 Task: Find a one-way flight from San Diego to Austin on September 9 with 1 stop or fewer, connecting through Los Angeles.
Action: Mouse moved to (537, 300)
Screenshot: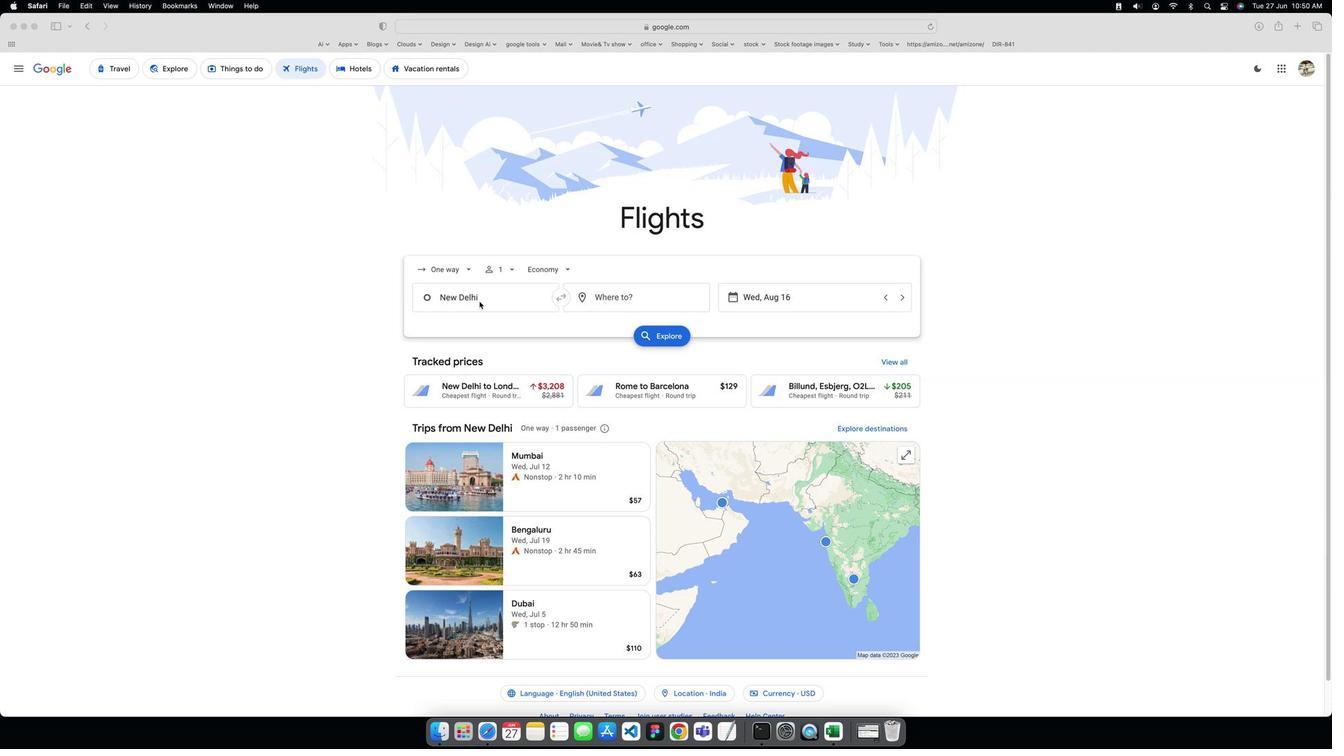 
Action: Mouse pressed left at (537, 300)
Screenshot: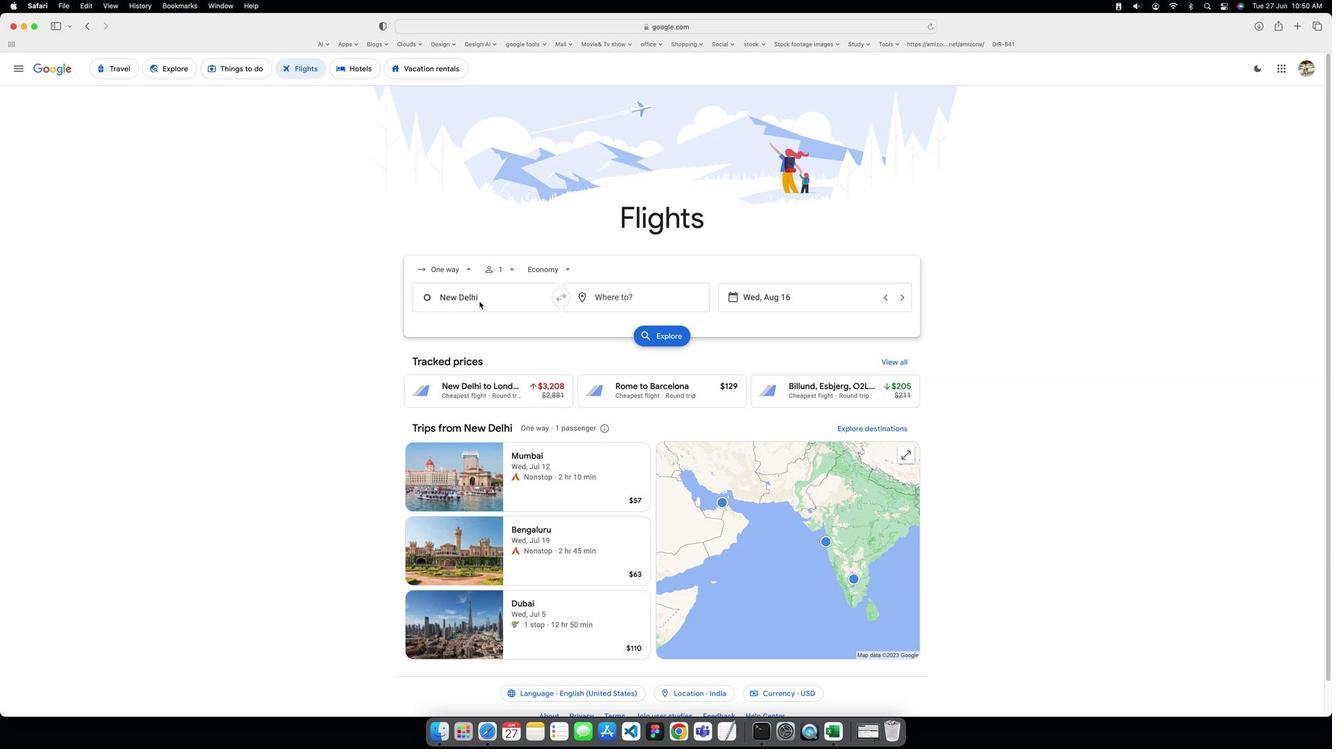 
Action: Mouse pressed left at (537, 300)
Screenshot: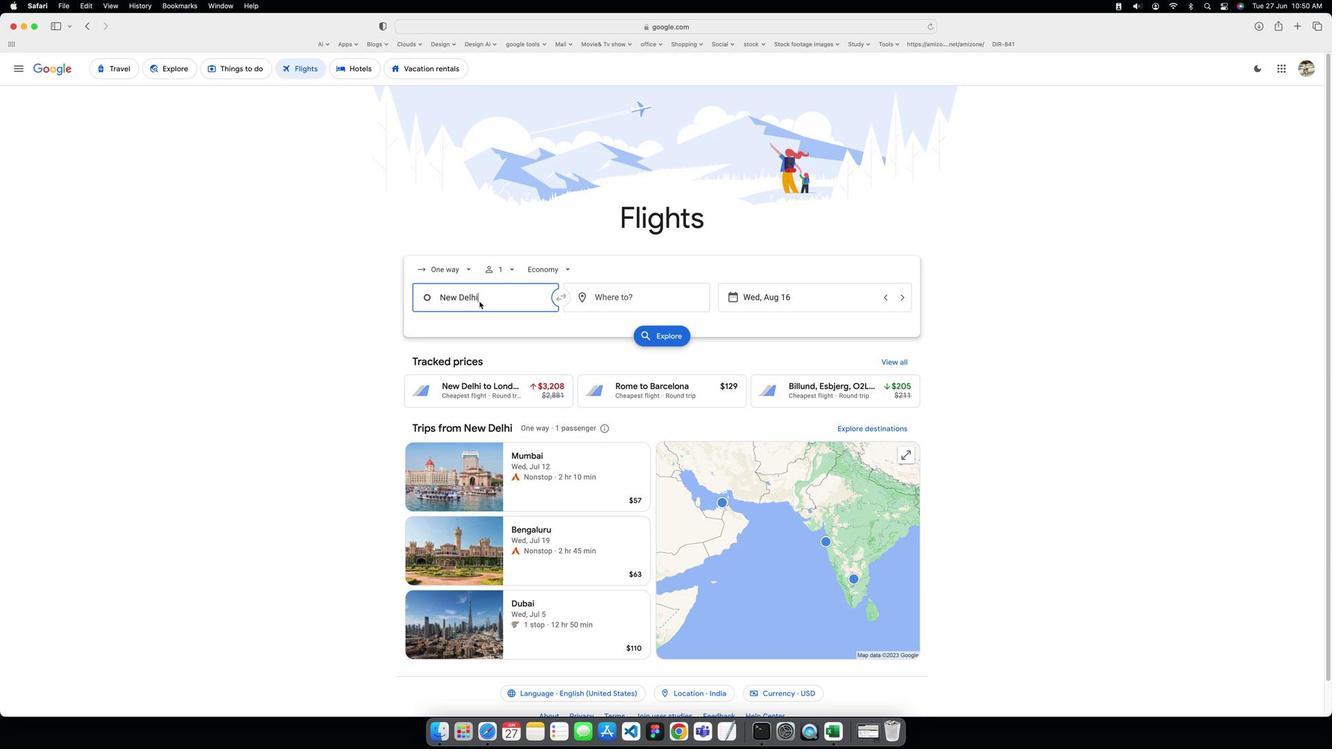
Action: Key pressed Key.caps_lock'S'Key.caps_lock'a''n'Key.spaceKey.caps_lock'D'Key.caps_lock'i''e''g''o'Key.enter
Screenshot: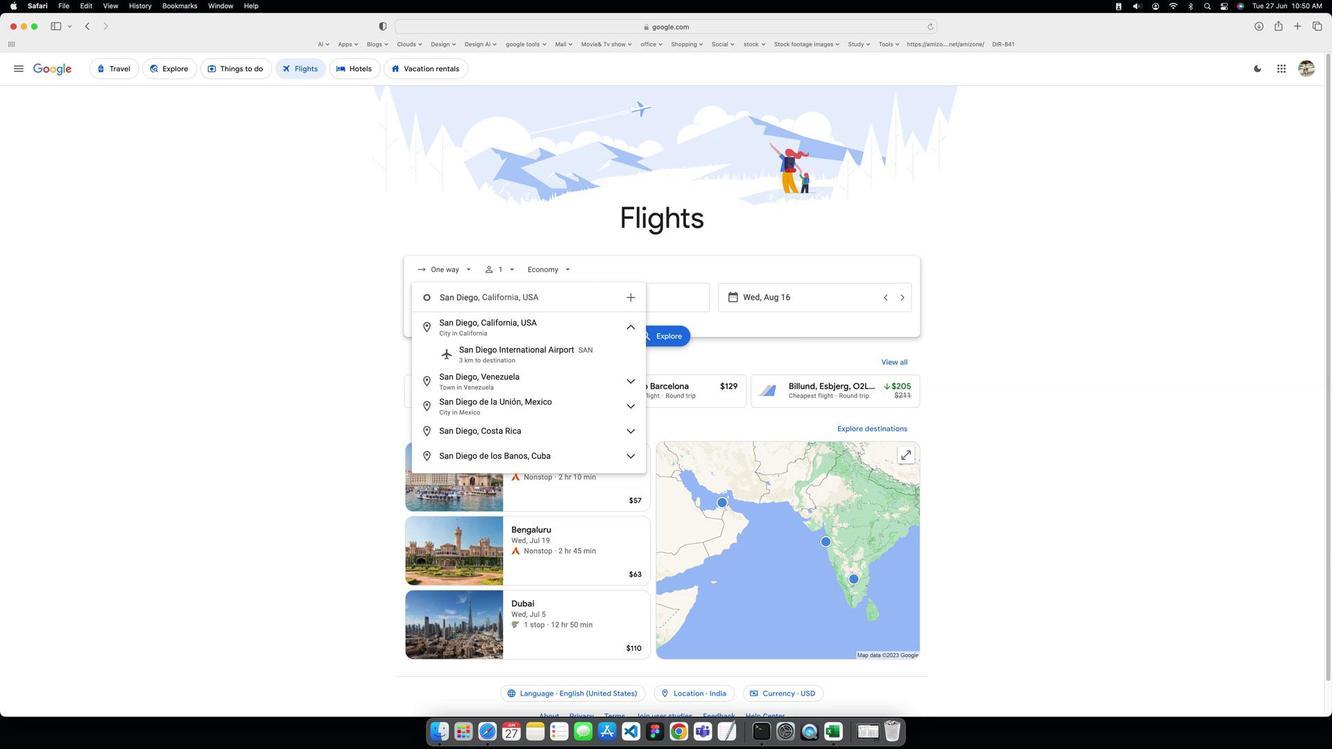 
Action: Mouse moved to (729, 301)
Screenshot: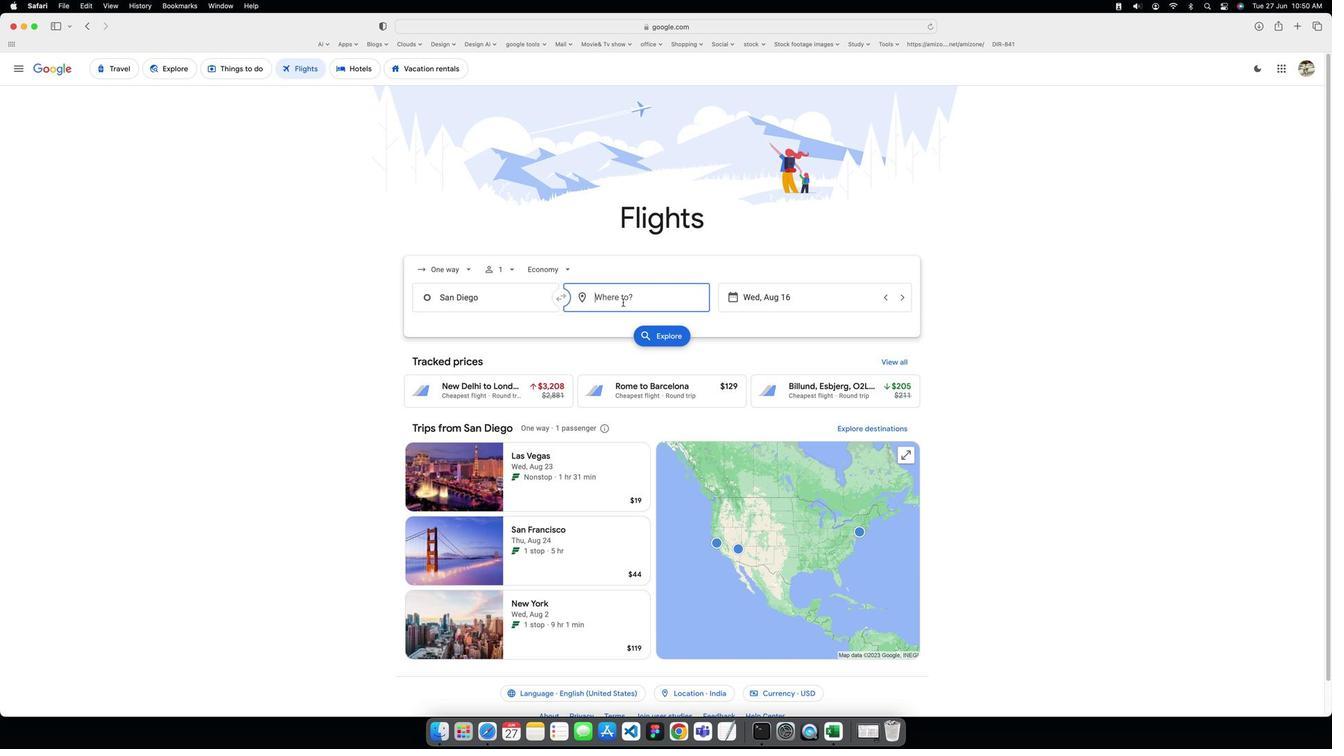 
Action: Mouse pressed left at (729, 301)
Screenshot: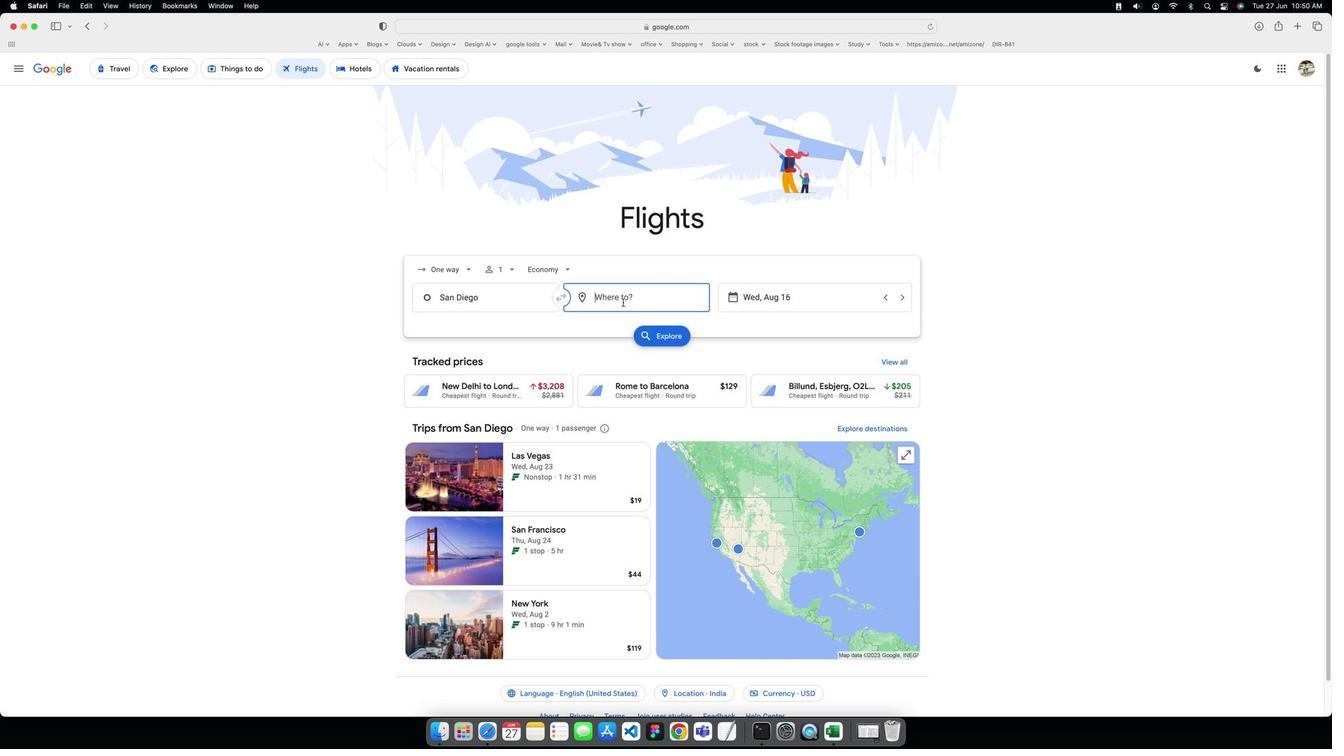 
Action: Key pressed Key.caps_lock'A'Key.caps_lock'u''s''t''i''n'Key.enter
Screenshot: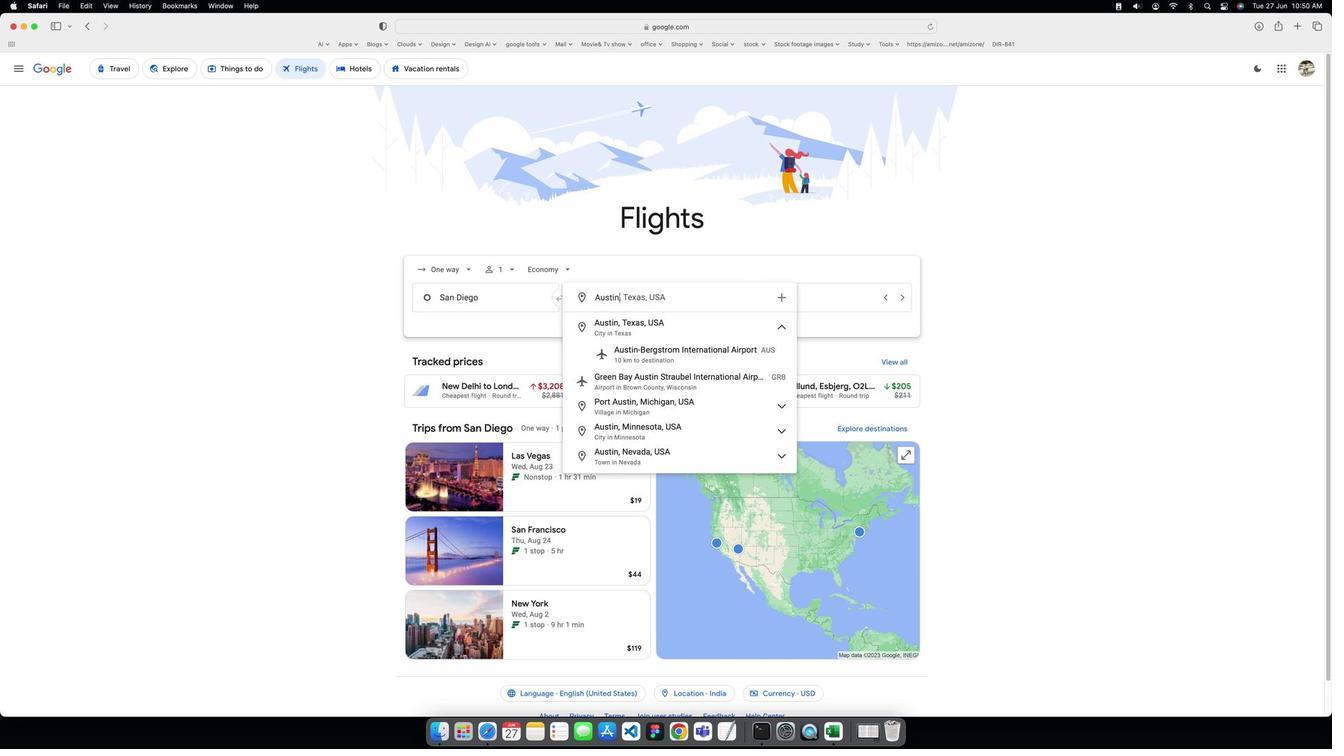
Action: Mouse moved to (1023, 295)
Screenshot: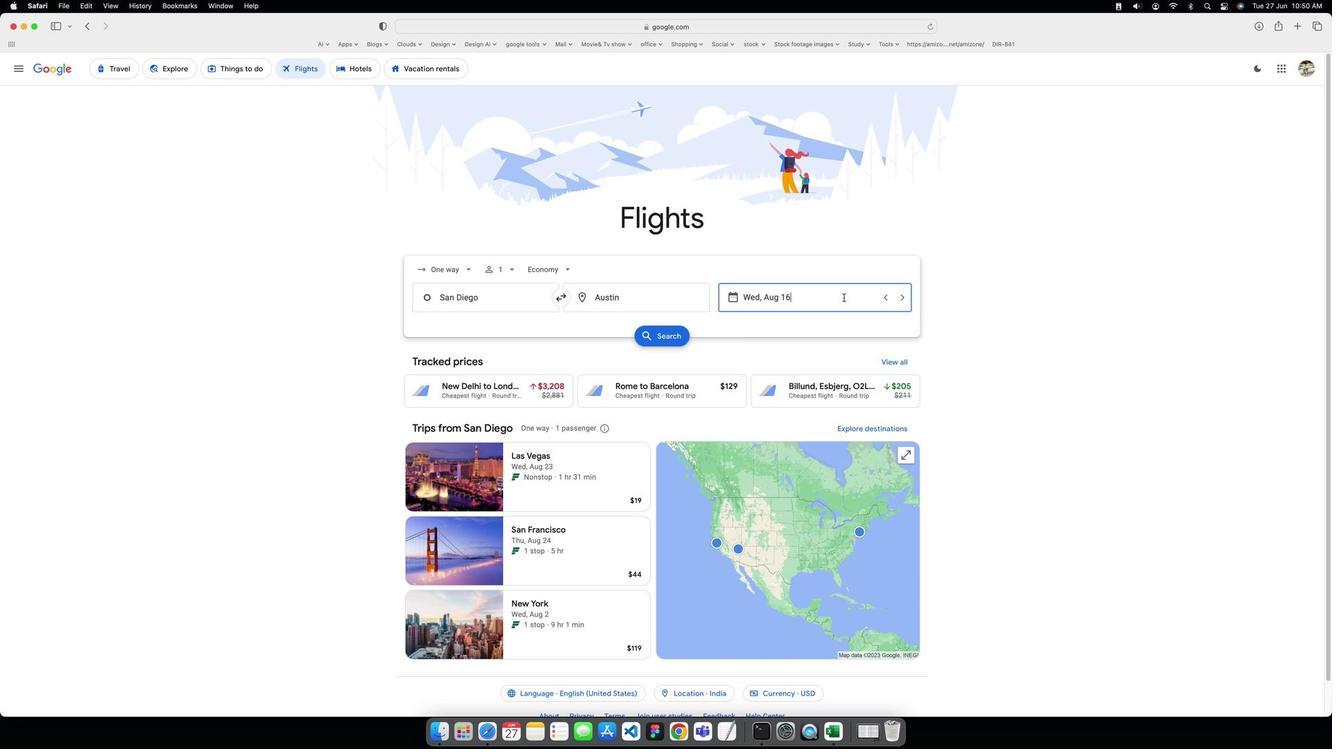 
Action: Mouse pressed left at (1023, 295)
Screenshot: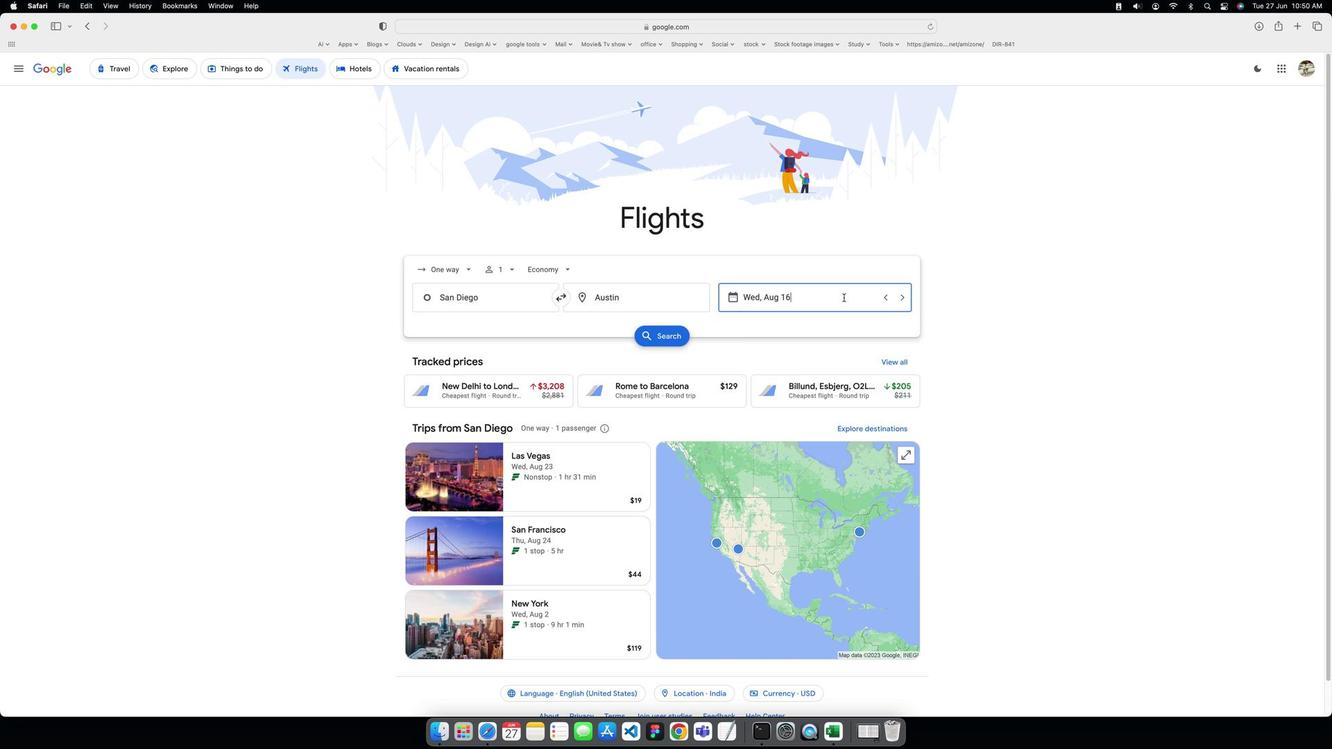 
Action: Mouse moved to (1090, 428)
Screenshot: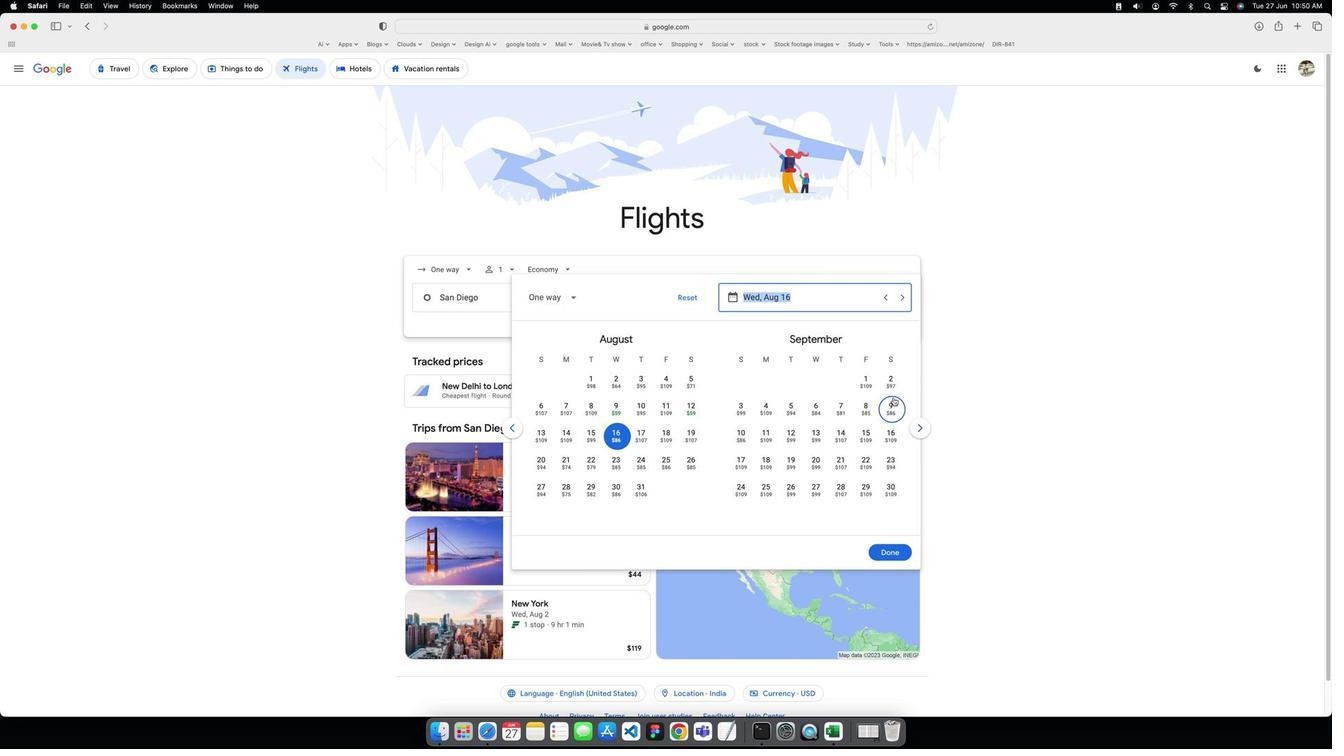 
Action: Mouse pressed left at (1090, 428)
Screenshot: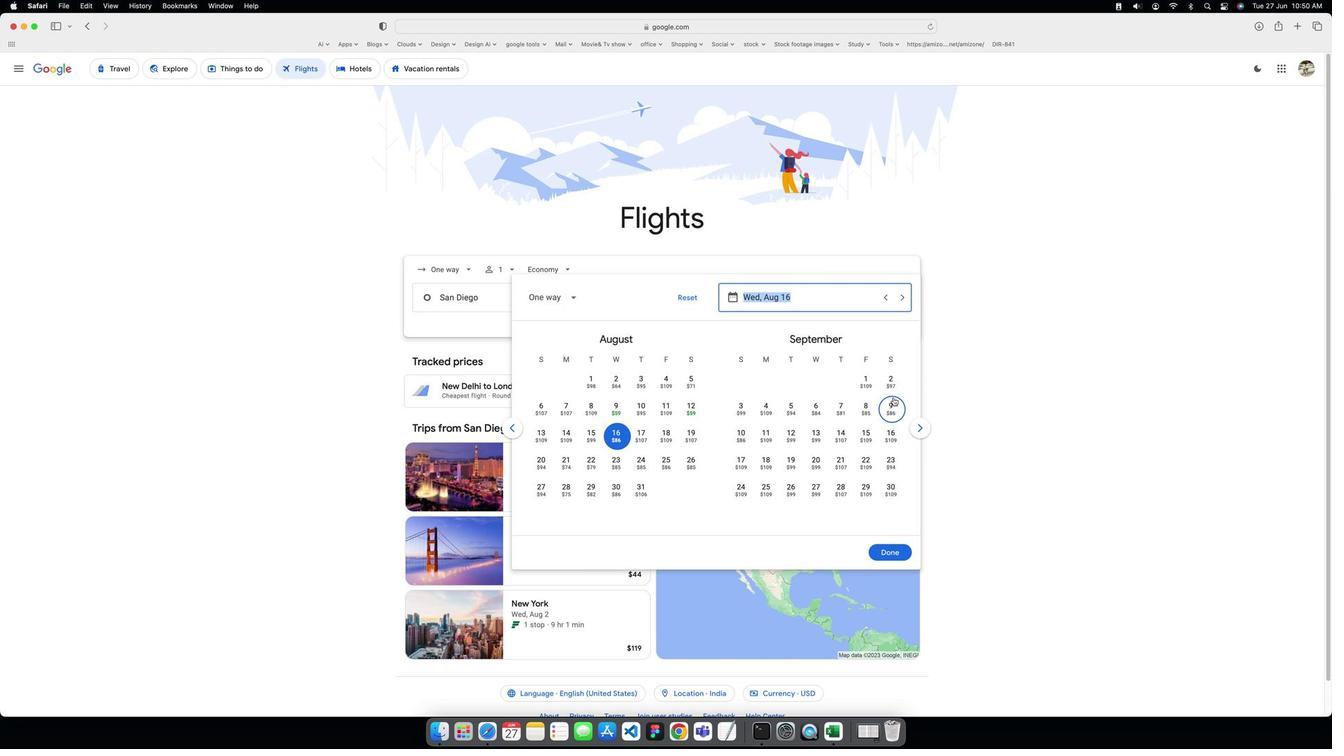 
Action: Mouse moved to (1089, 630)
Screenshot: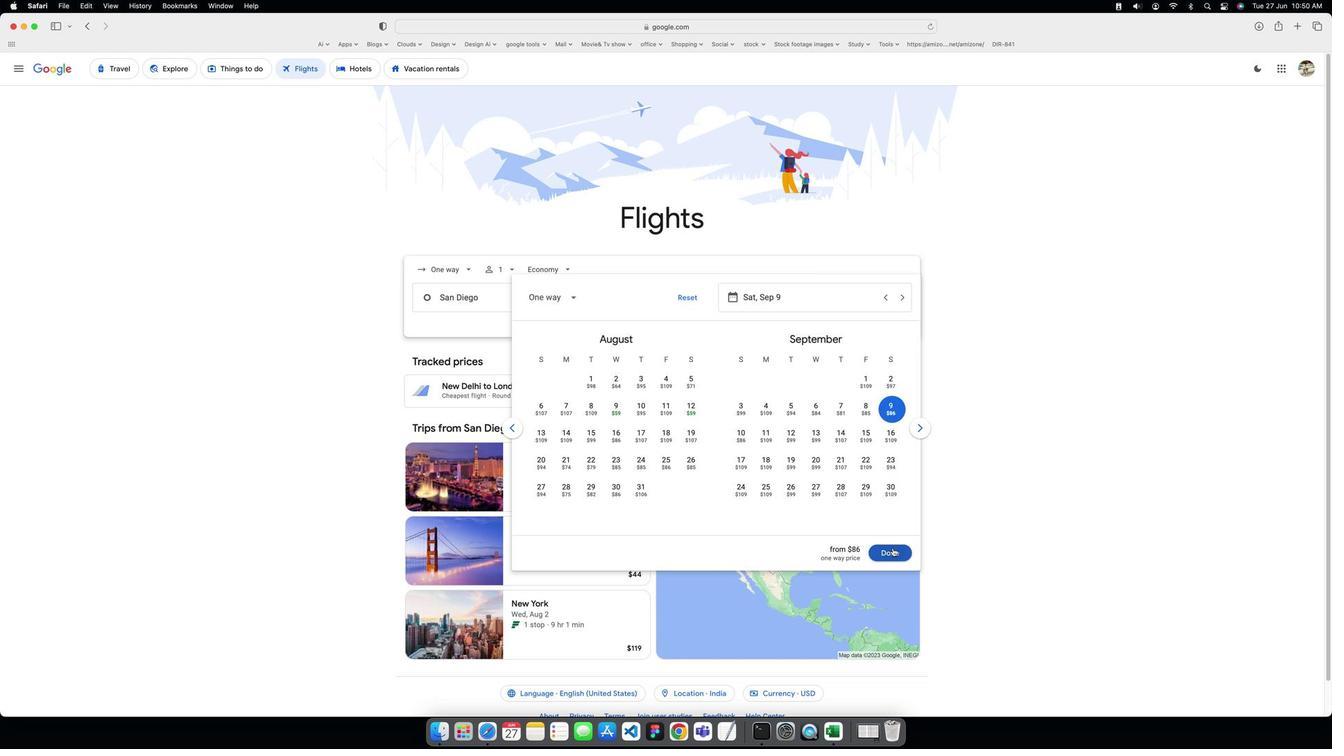 
Action: Mouse pressed left at (1089, 630)
Screenshot: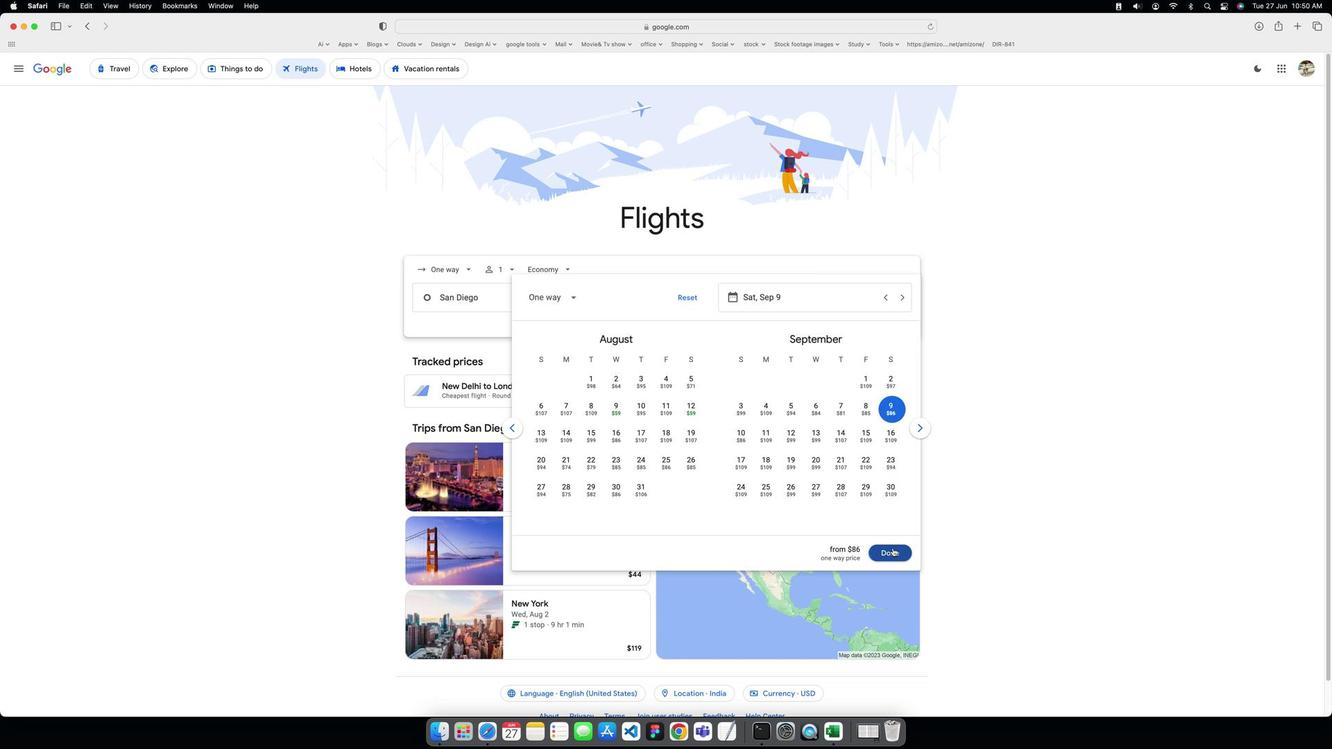 
Action: Mouse moved to (795, 344)
Screenshot: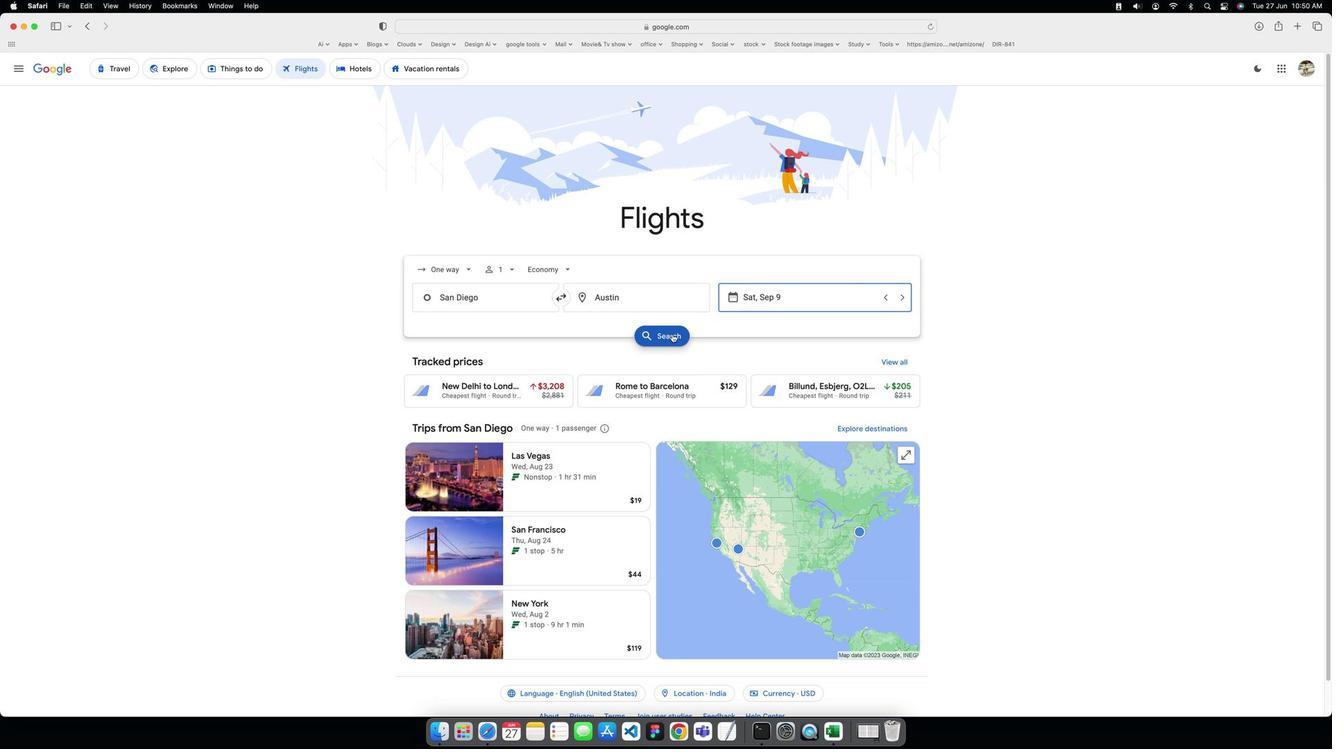 
Action: Mouse pressed left at (795, 344)
Screenshot: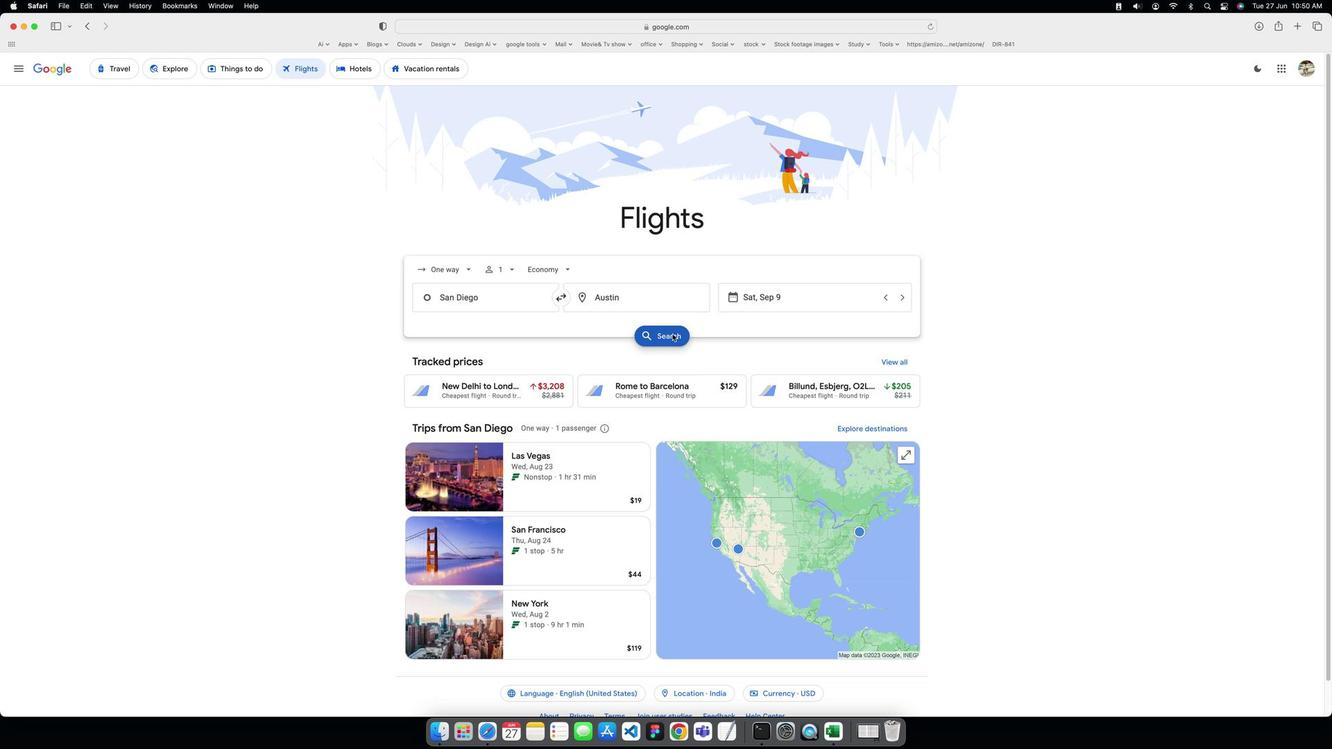 
Action: Mouse moved to (542, 121)
Screenshot: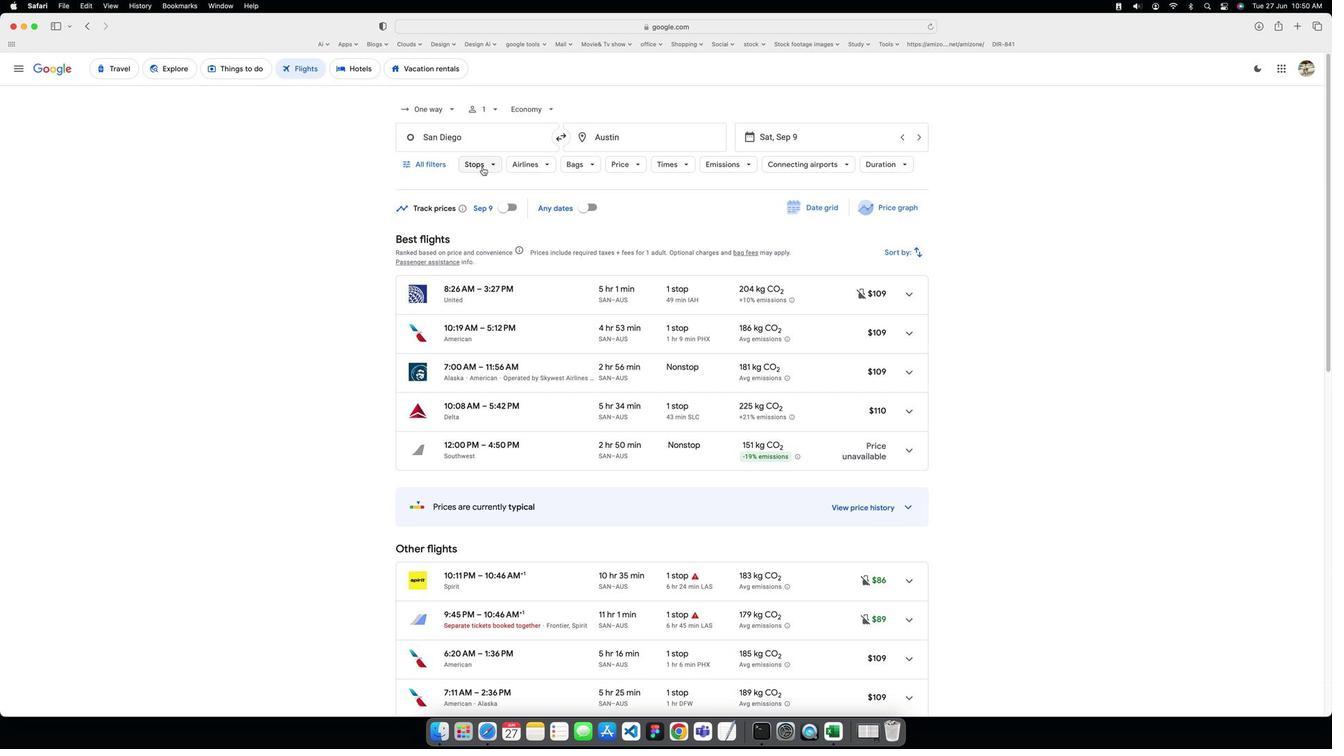 
Action: Mouse pressed left at (542, 121)
Screenshot: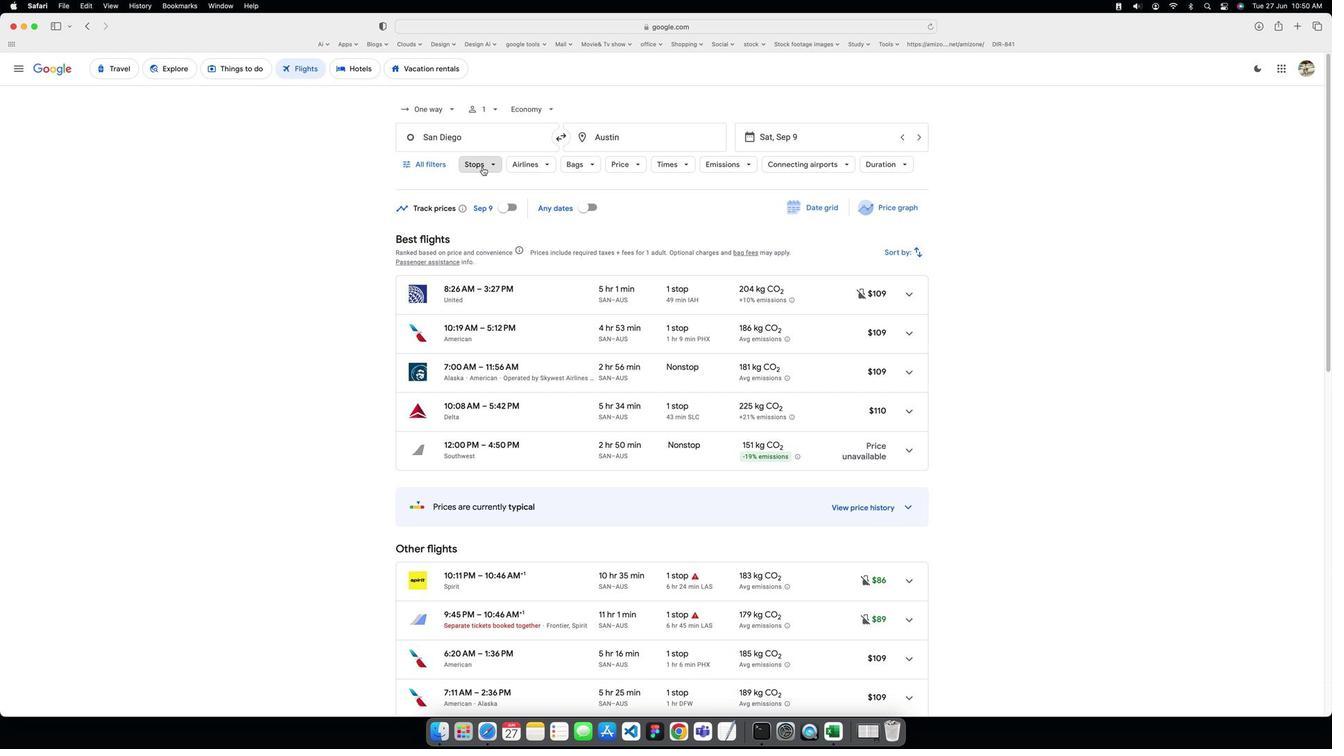 
Action: Mouse moved to (549, 252)
Screenshot: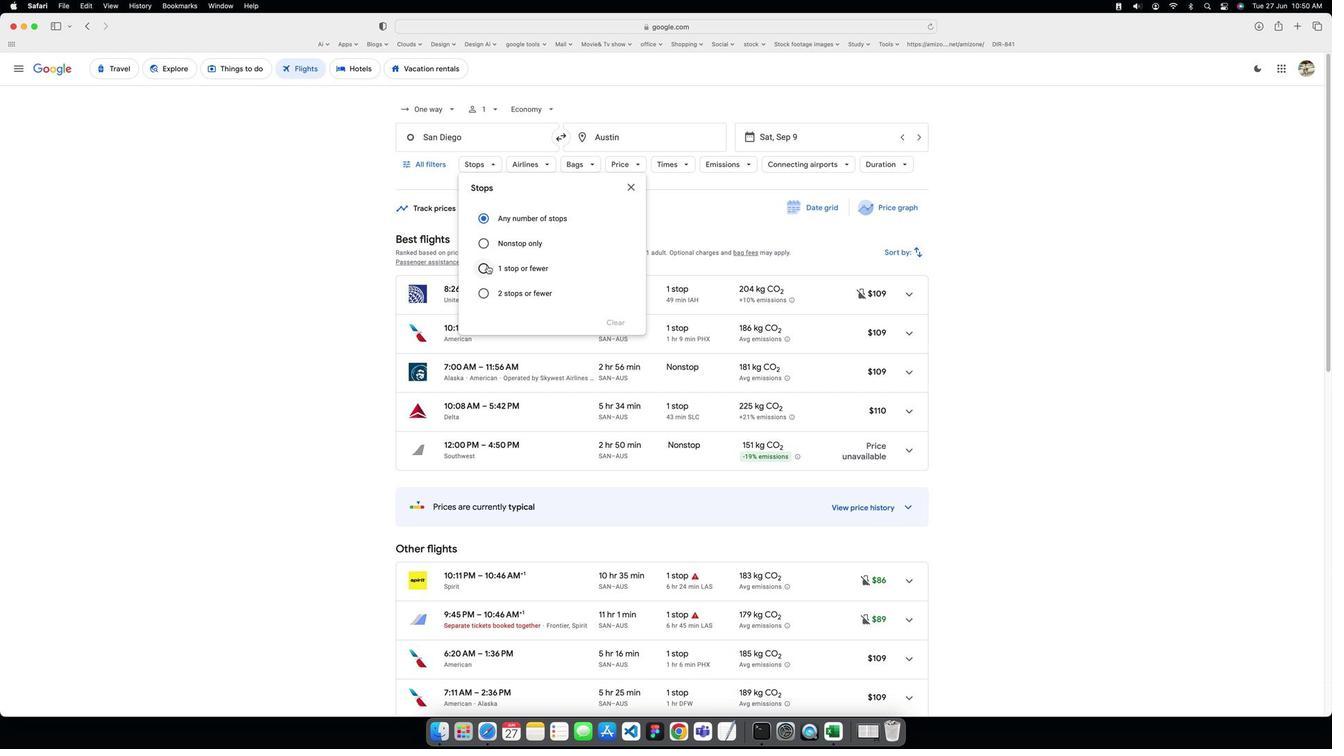 
Action: Mouse pressed left at (549, 252)
Screenshot: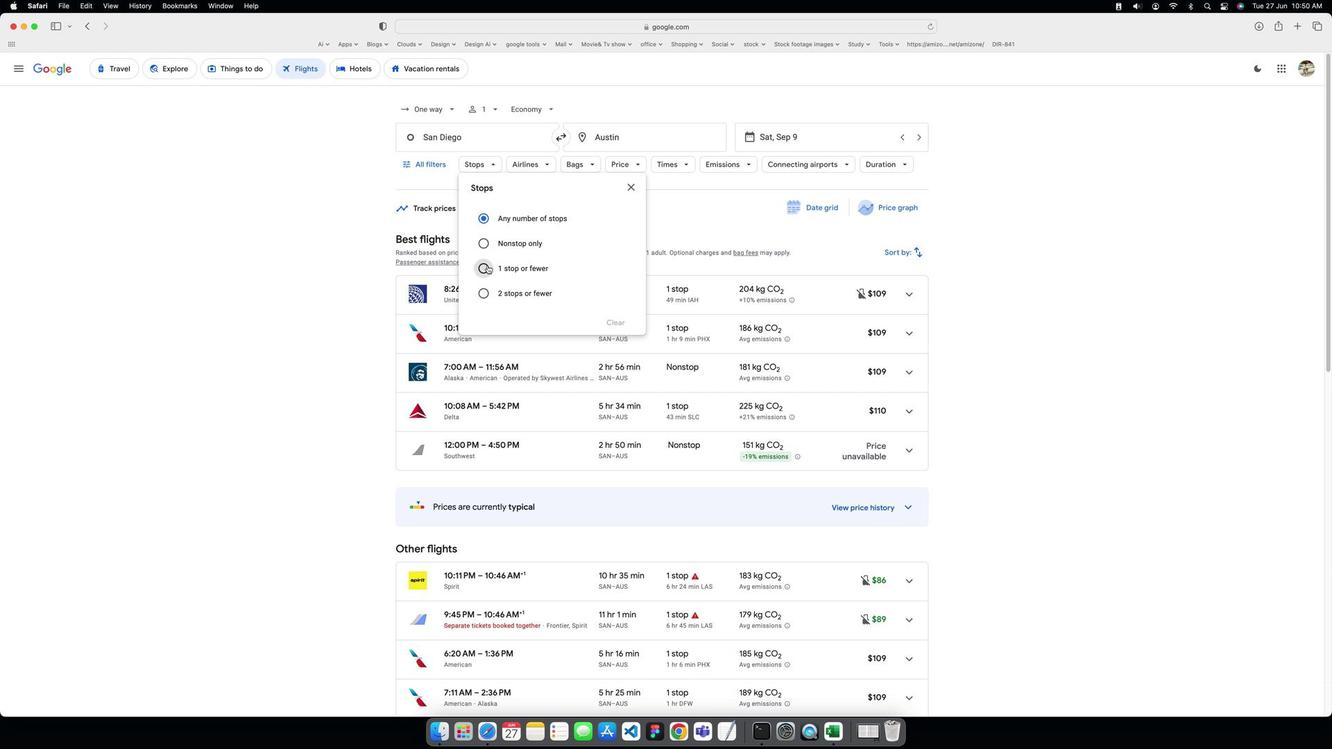 
Action: Mouse moved to (744, 152)
Screenshot: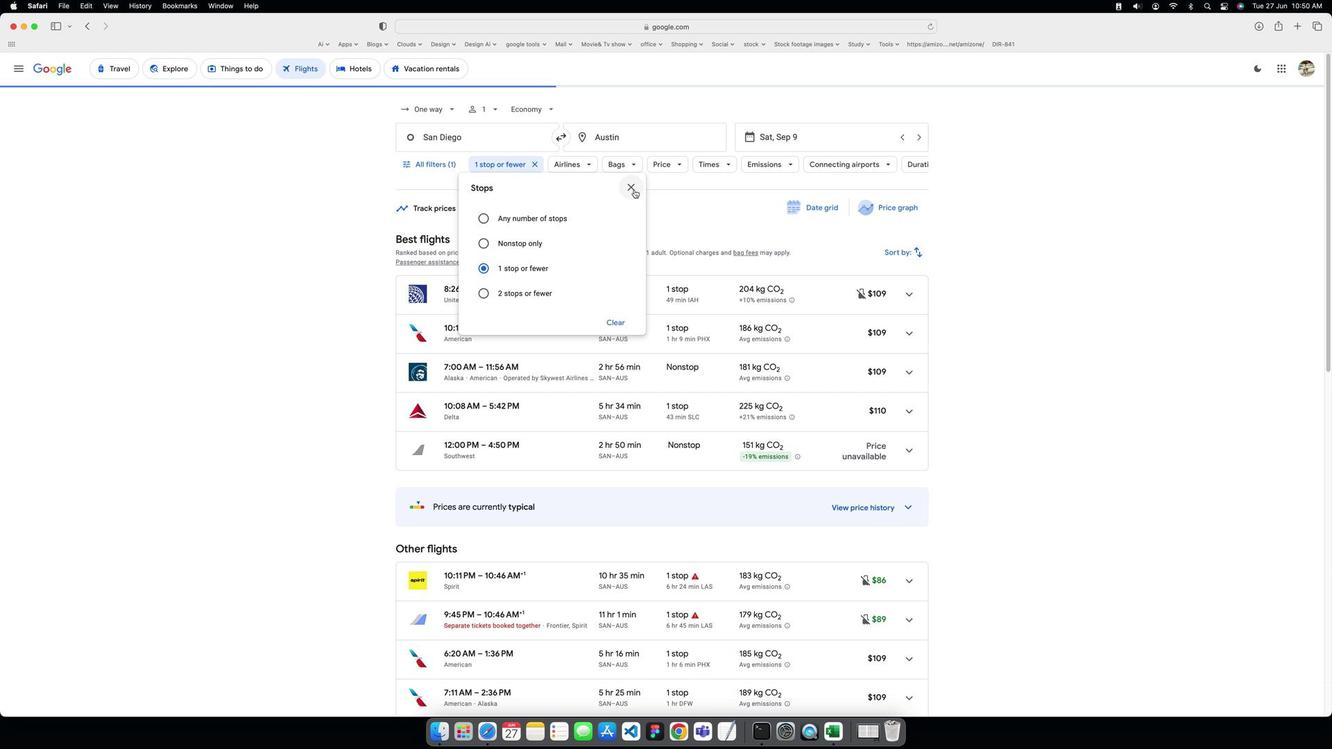 
Action: Mouse pressed left at (744, 152)
Screenshot: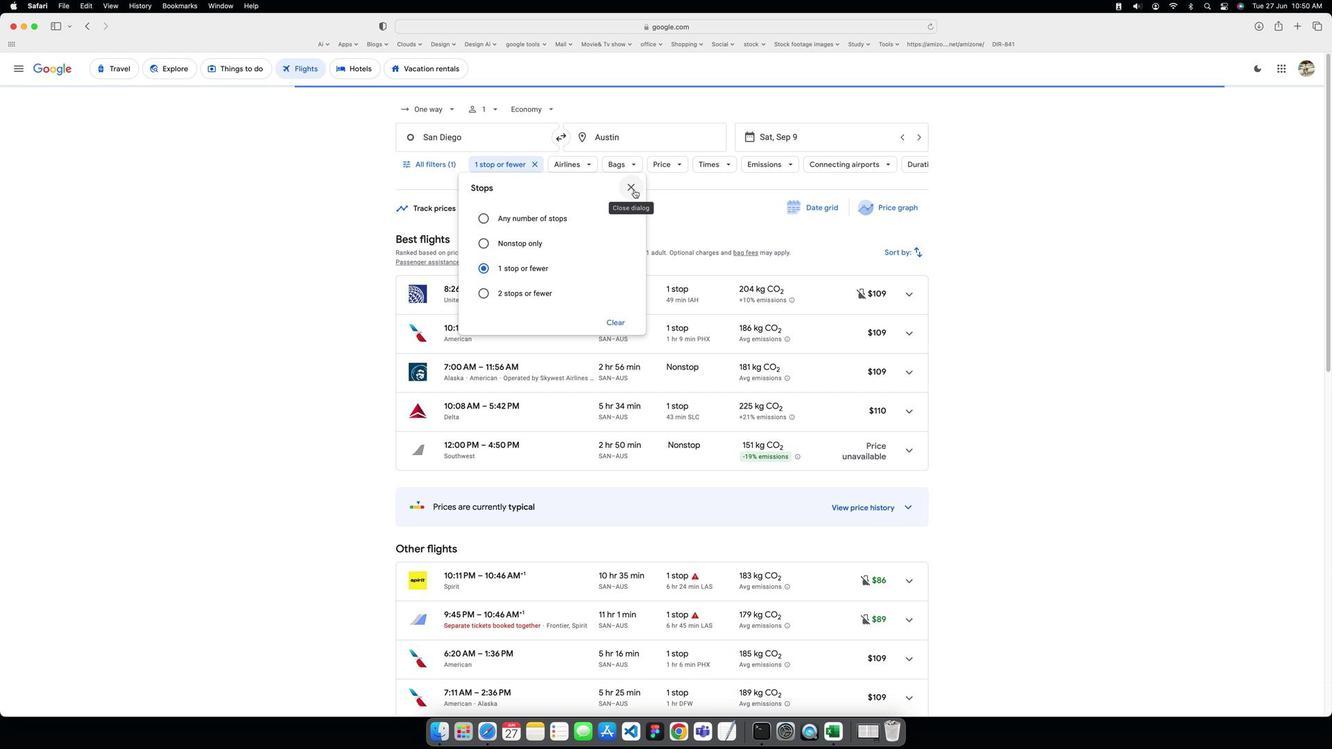 
Action: Mouse moved to (1019, 116)
Screenshot: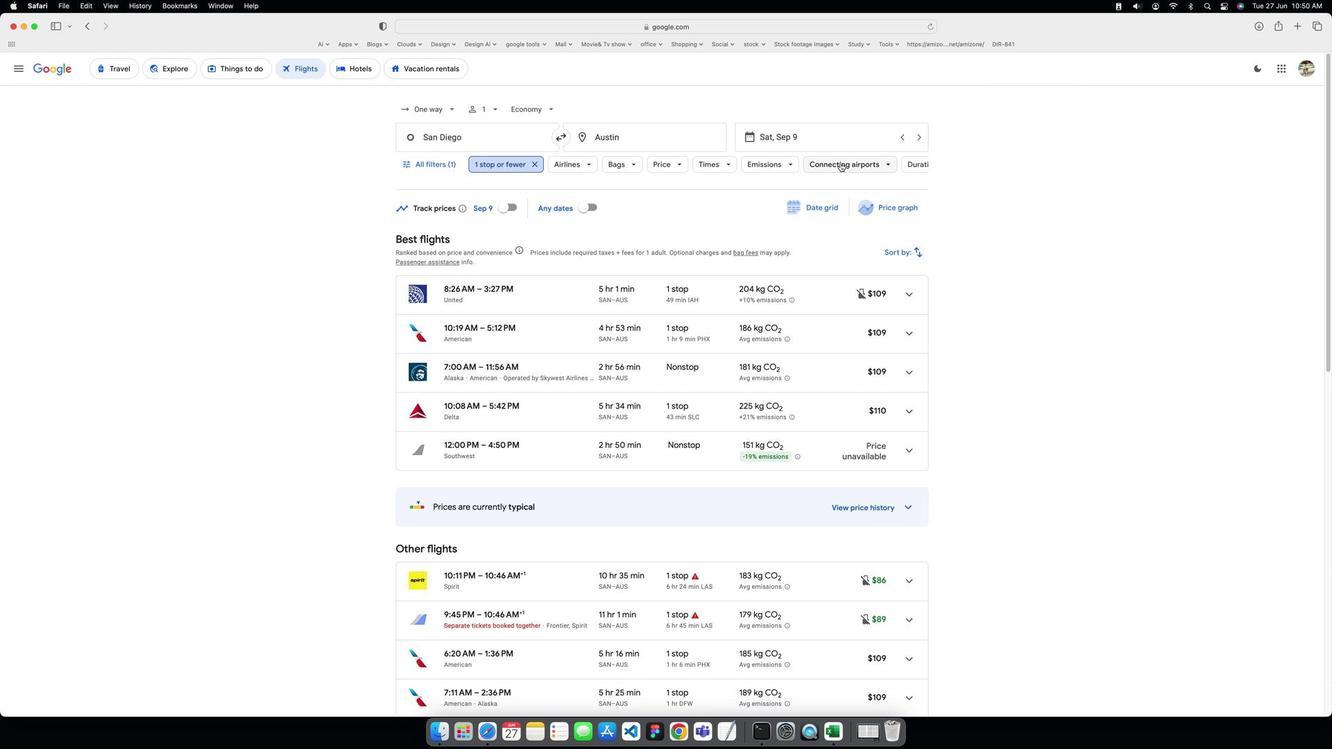 
Action: Mouse pressed left at (1019, 116)
Screenshot: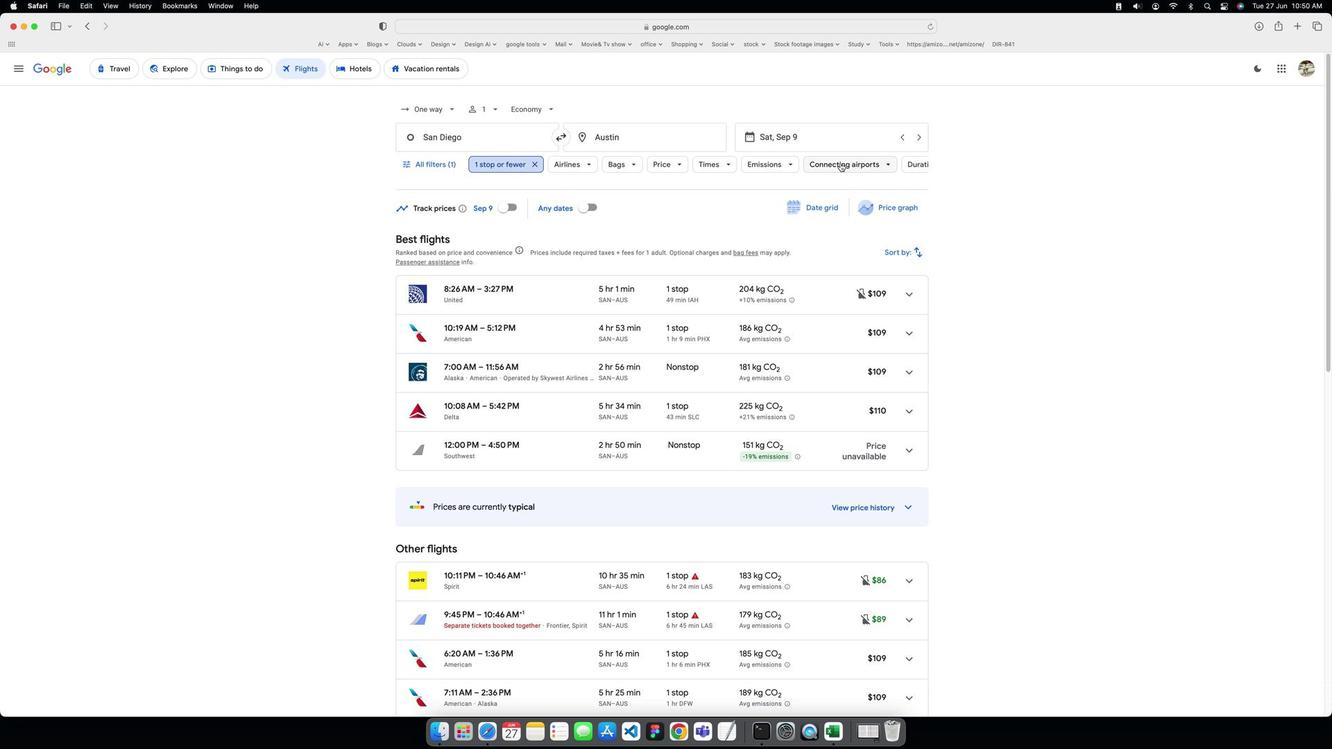 
Action: Mouse moved to (1175, 621)
Screenshot: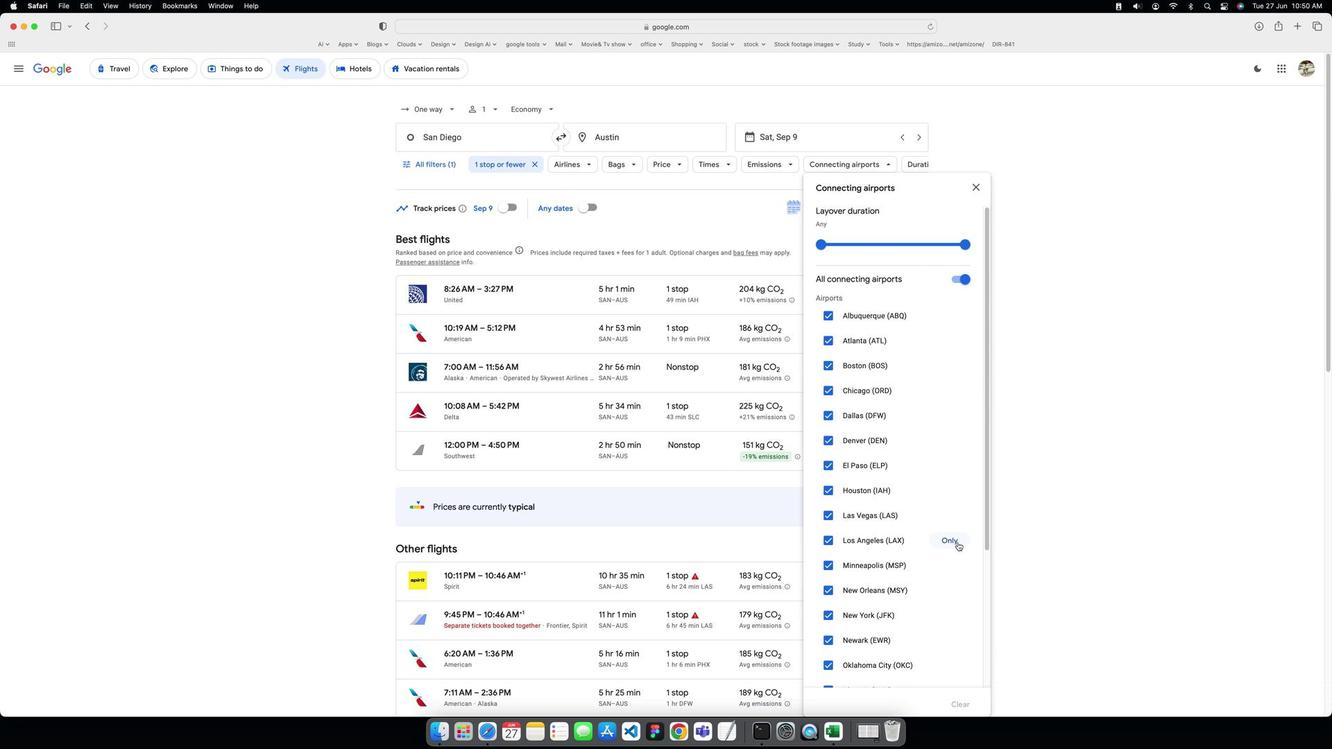 
Action: Mouse pressed left at (1175, 621)
Screenshot: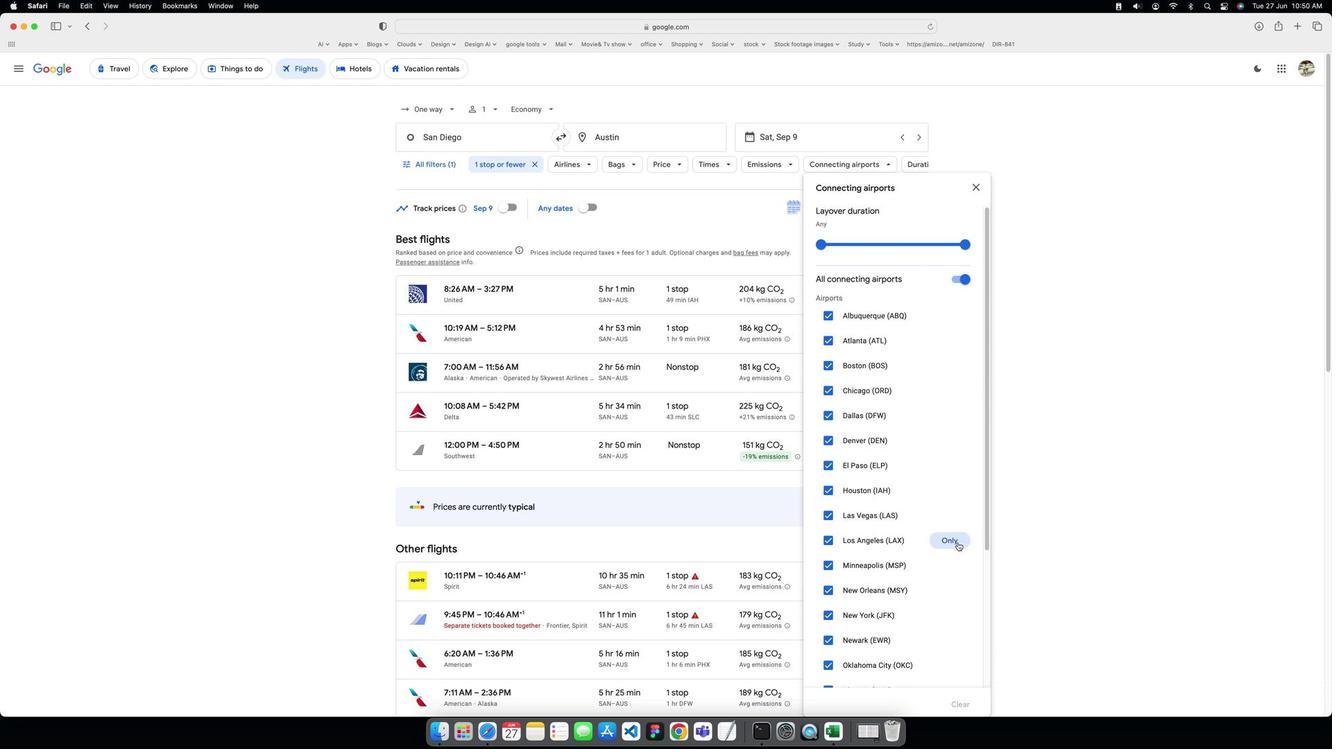
Action: Mouse moved to (1193, 147)
Screenshot: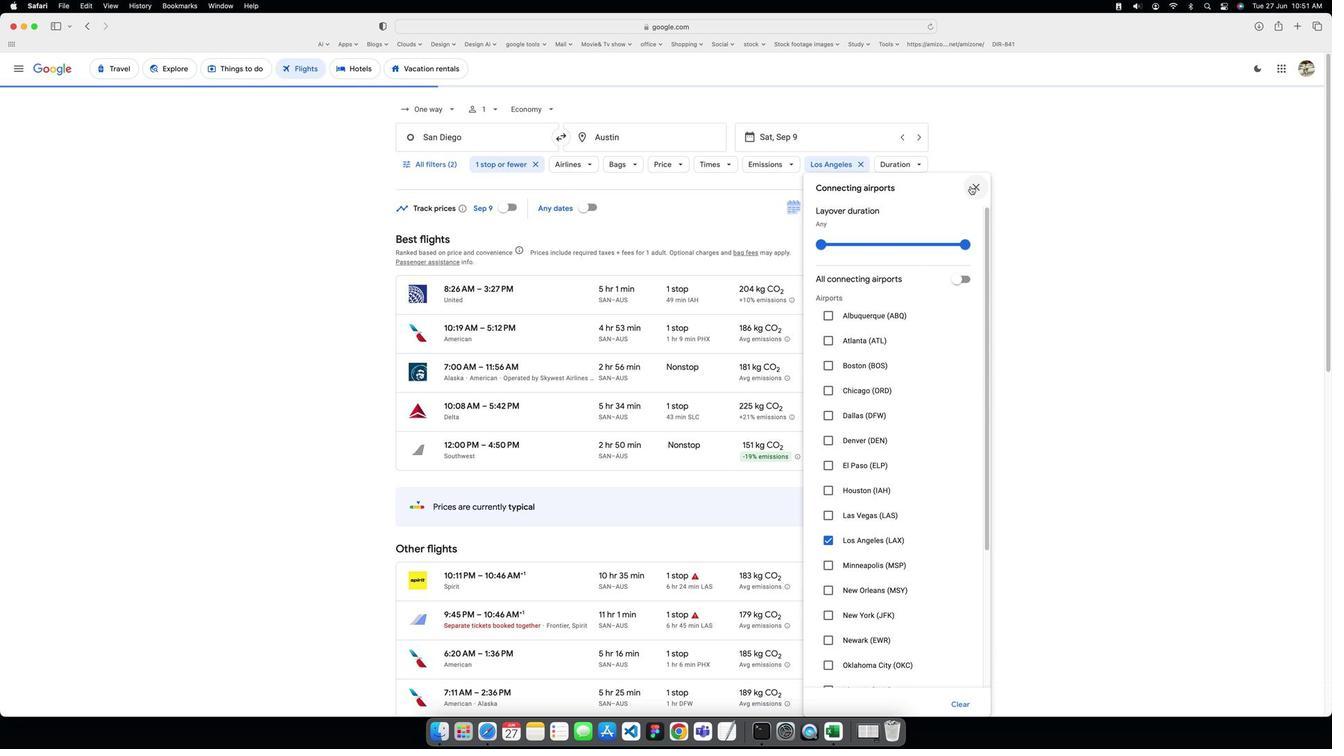 
Action: Mouse pressed left at (1193, 147)
Screenshot: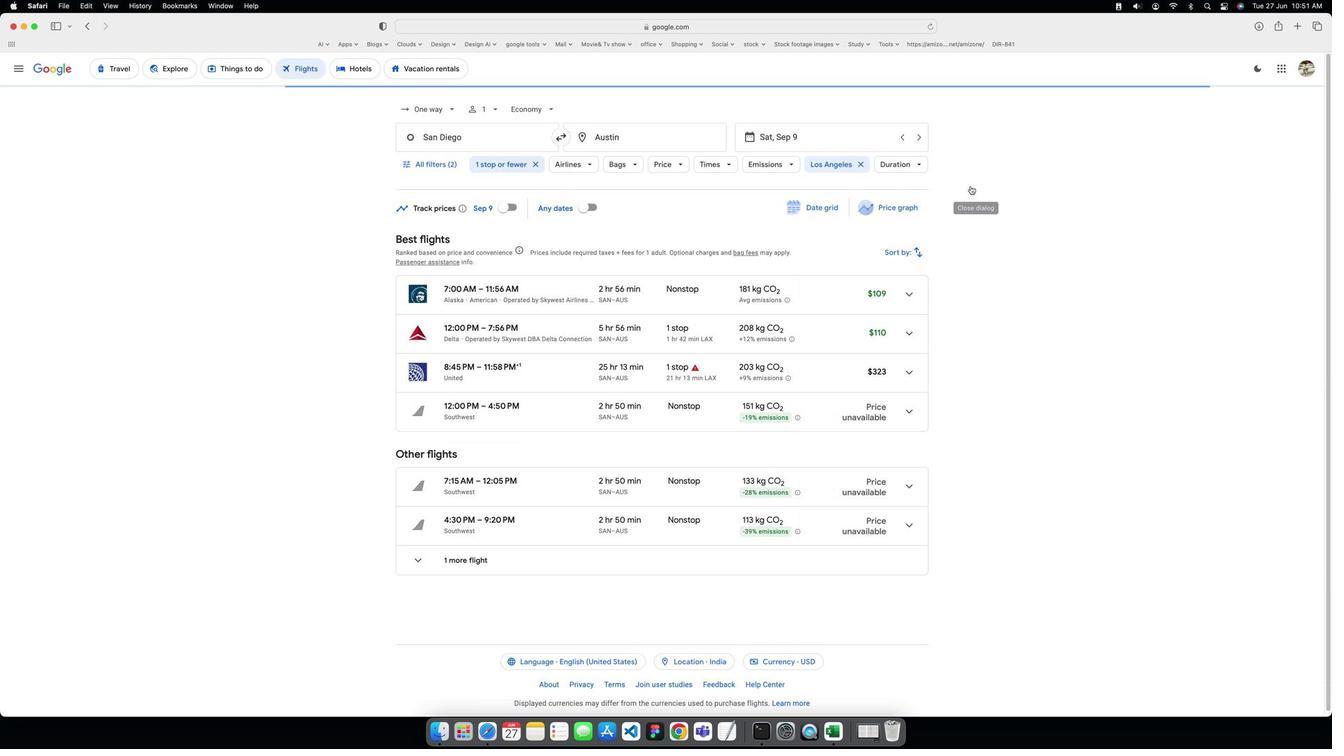 
